 Task: Locate the nearest national wildlife refuge to Baltimore, Maryland, and Washington, DC.
Action: Mouse moved to (154, 88)
Screenshot: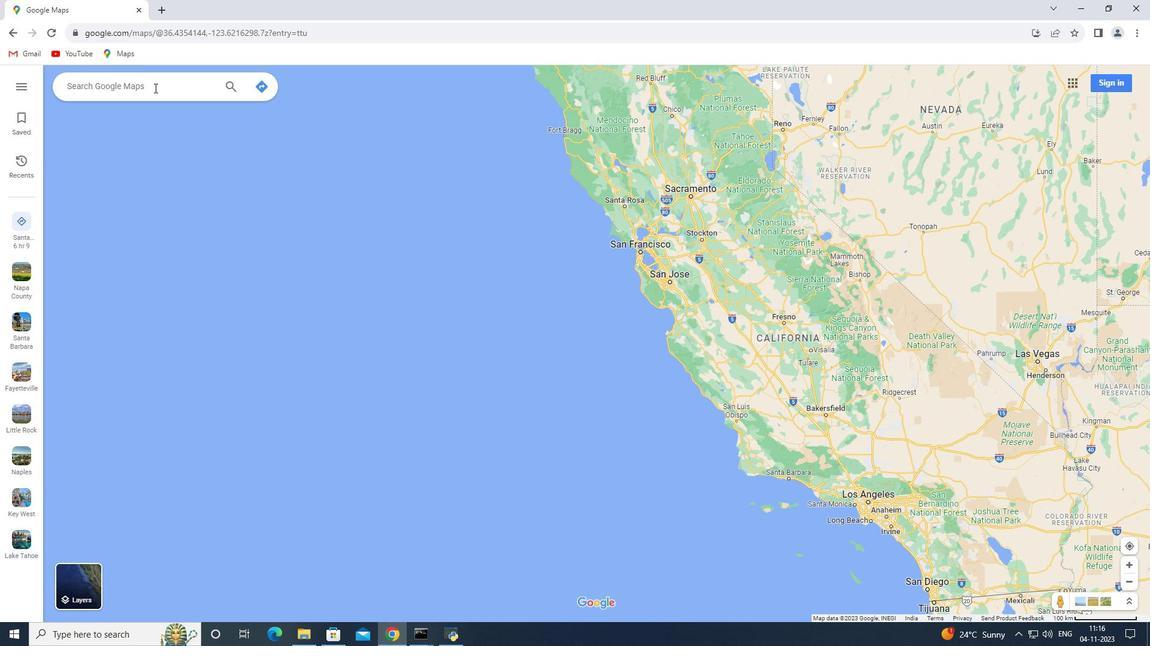 
Action: Mouse pressed left at (154, 88)
Screenshot: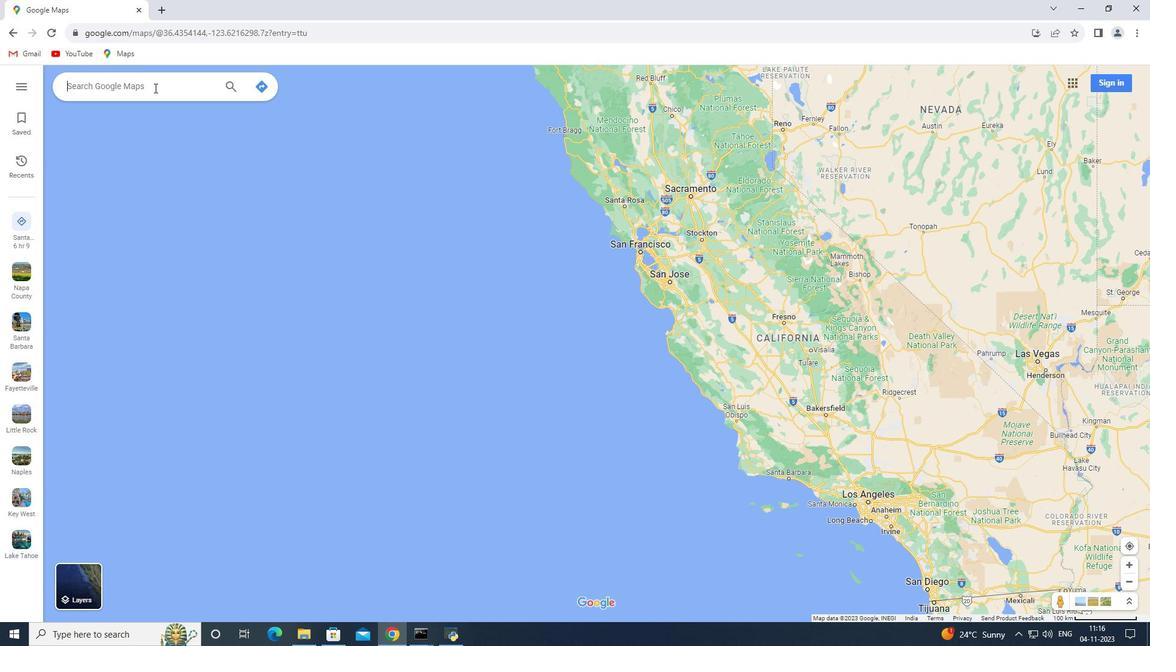 
Action: Key pressed <Key.shift_r><Key.shift_r><Key.shift_r><Key.shift_r><Key.shift_r><Key.shift_r><Key.shift_r><Key.shift_r><Key.shift_r><Key.shift_r><Key.shift_r><Key.shift_r><Key.shift_r><Key.shift_r>Baltimore,<Key.space><Key.shift_r>Maryland<Key.enter>
Screenshot: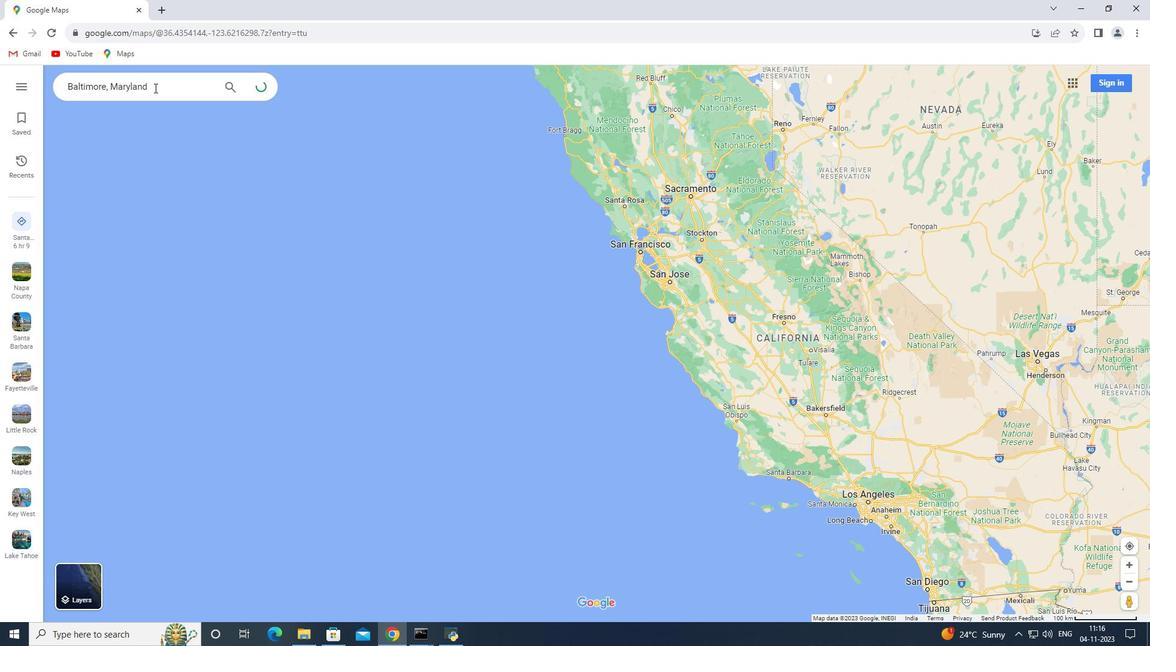 
Action: Mouse moved to (165, 291)
Screenshot: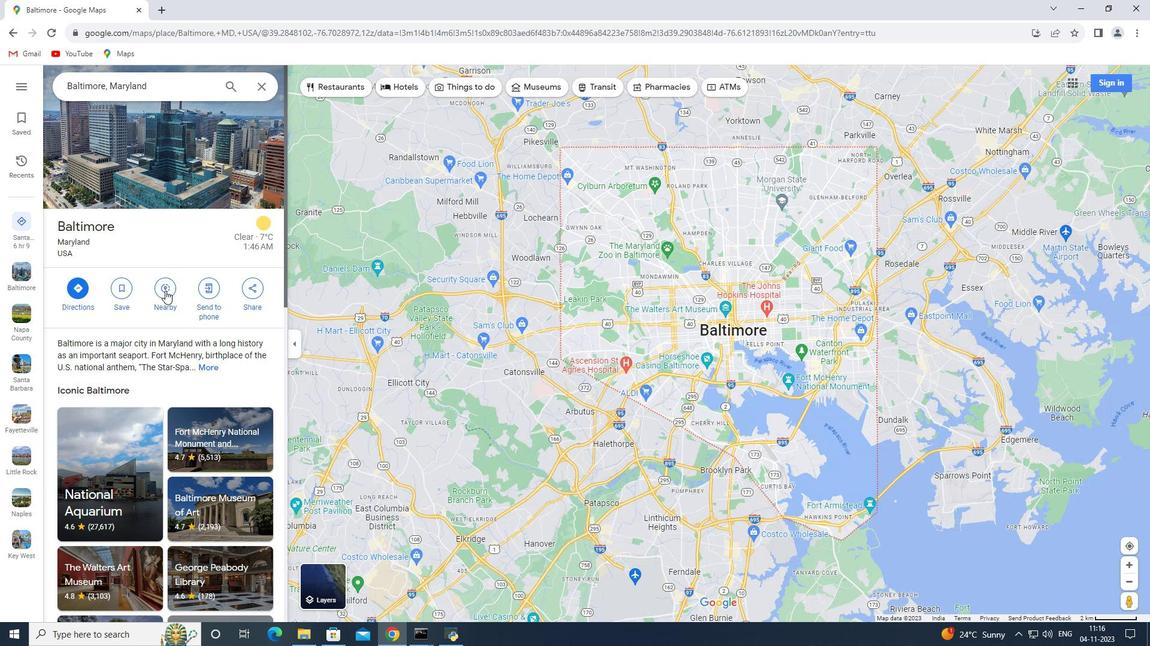 
Action: Mouse pressed left at (165, 291)
Screenshot: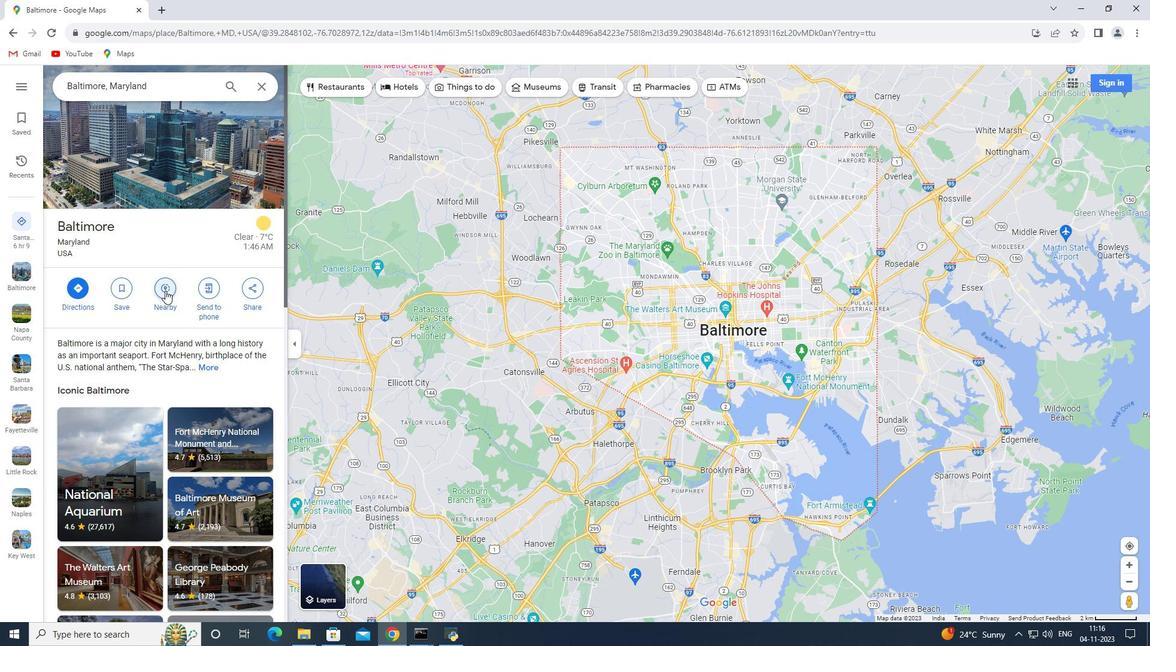 
Action: Key pressed national<Key.space>wildlife<Key.space>refuge<Key.enter>
Screenshot: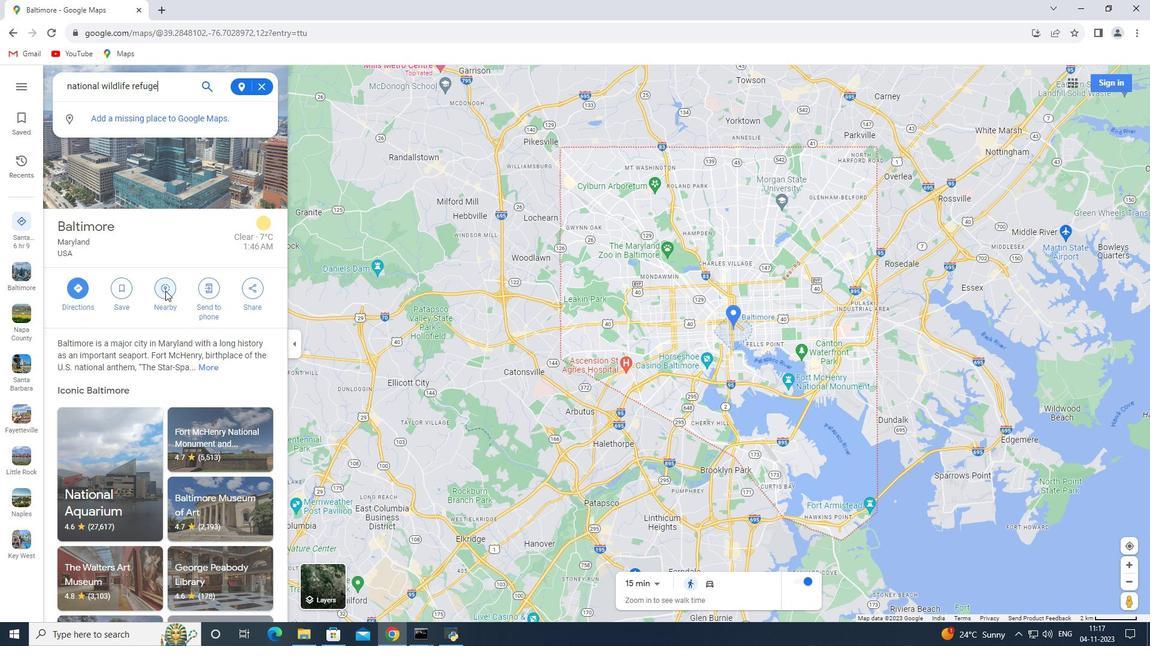 
Action: Mouse moved to (262, 83)
Screenshot: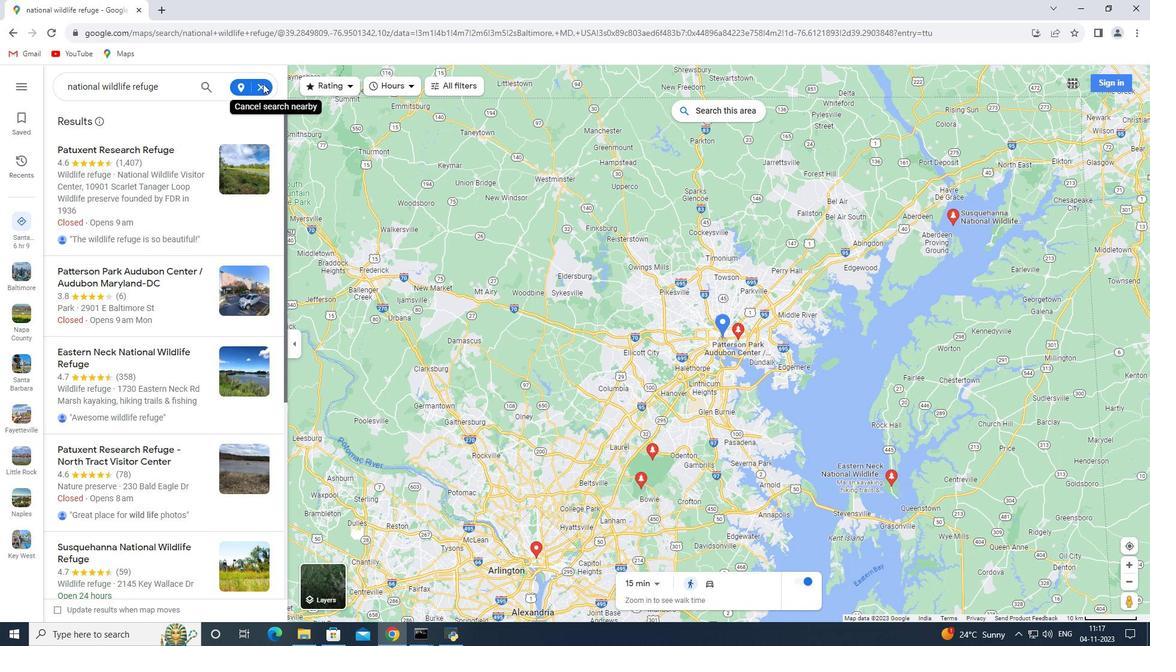 
Action: Mouse pressed left at (262, 83)
Screenshot: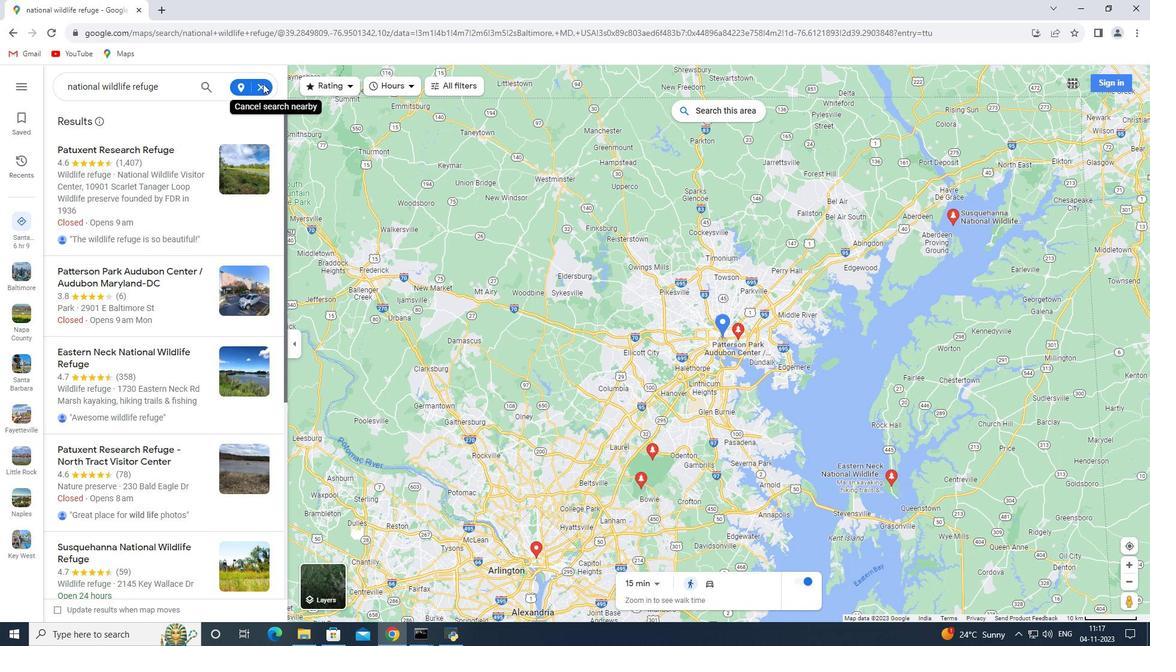
Action: Mouse moved to (261, 86)
Screenshot: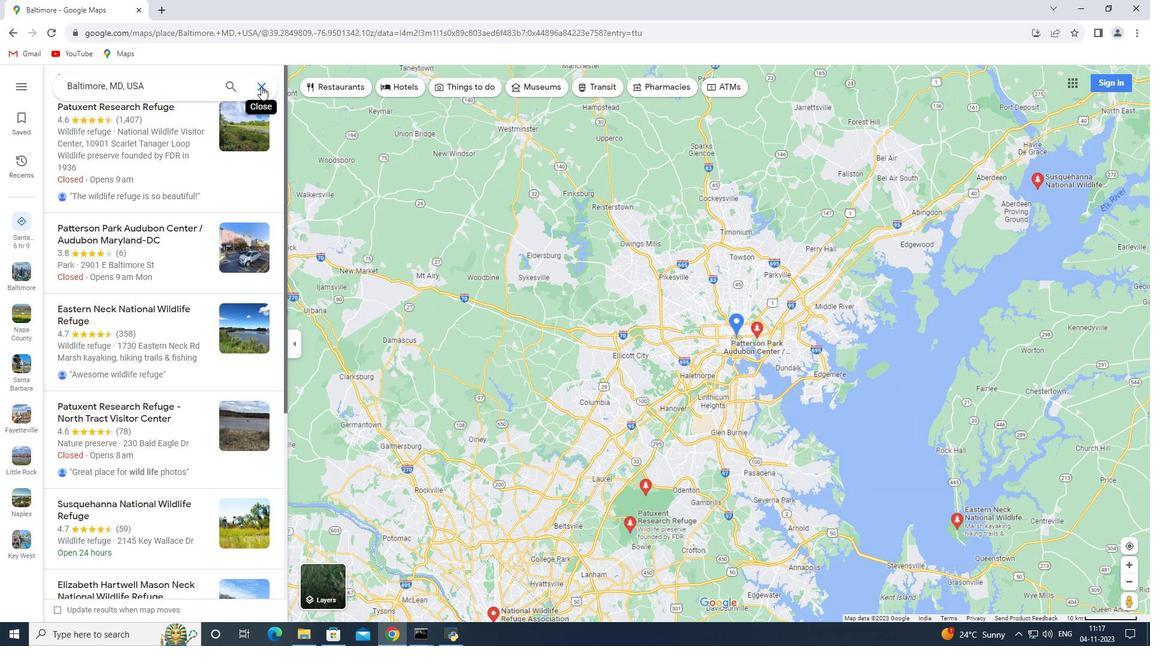 
Action: Mouse pressed left at (261, 86)
Screenshot: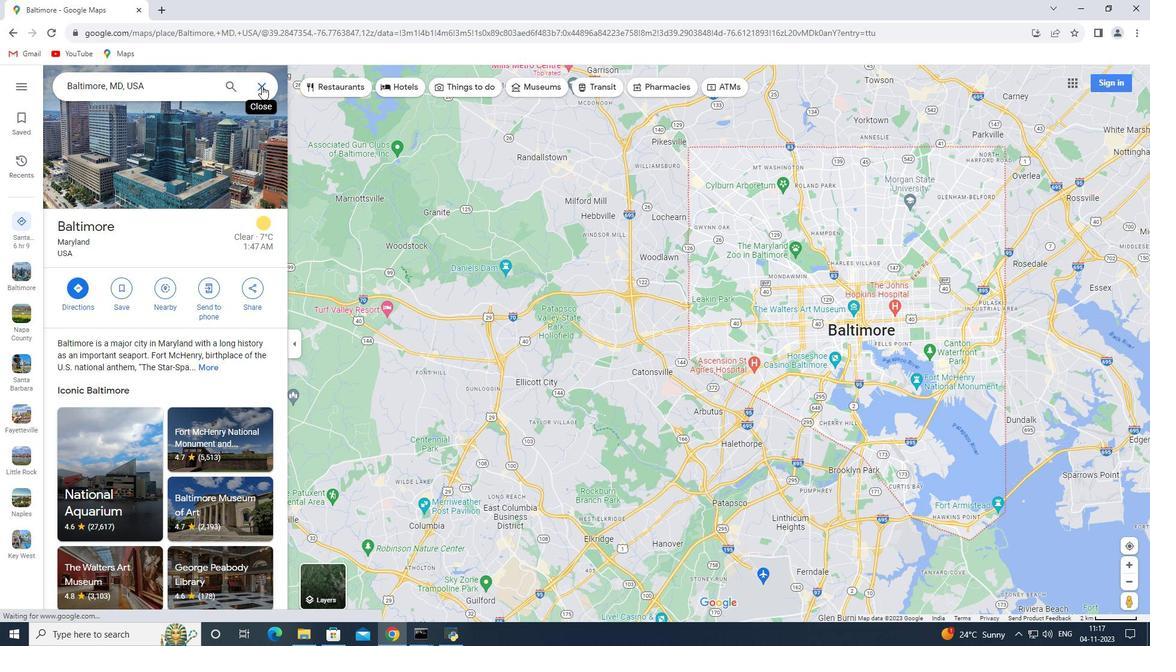
Action: Mouse moved to (256, 87)
Screenshot: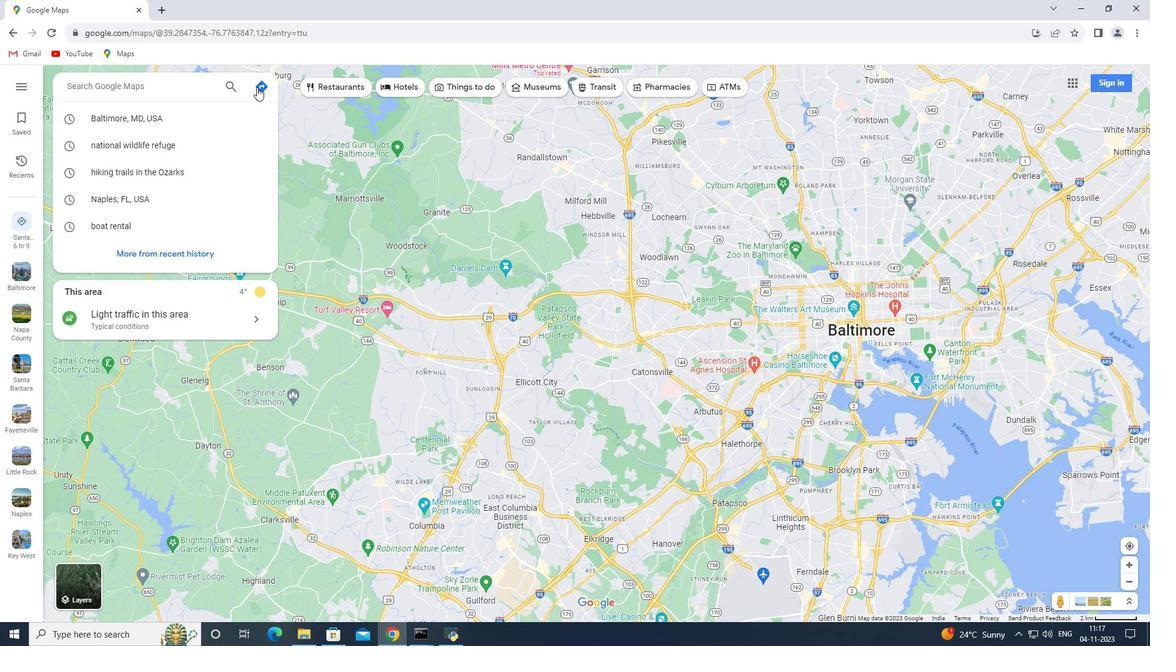 
Action: Key pressed <Key.shift>Washington,<Key.space><Key.shift>Dc<Key.backspace><Key.shift><Key.shift><Key.shift><Key.shift><Key.shift><Key.shift><Key.shift>C<Key.enter>
Screenshot: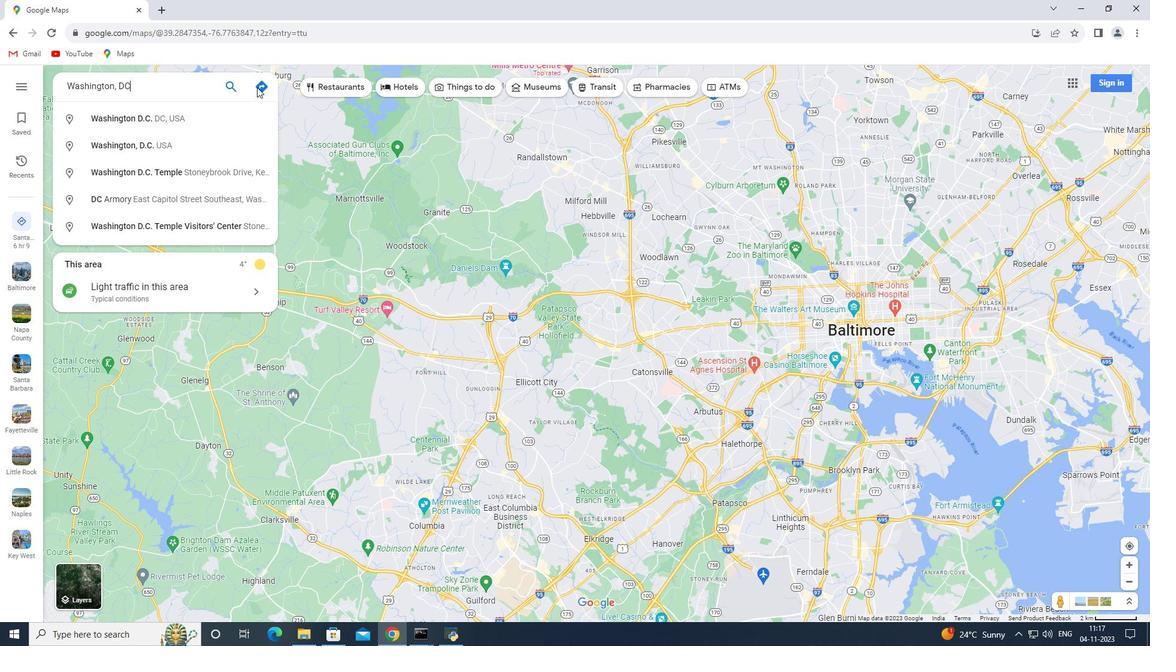 
Action: Mouse moved to (162, 298)
Screenshot: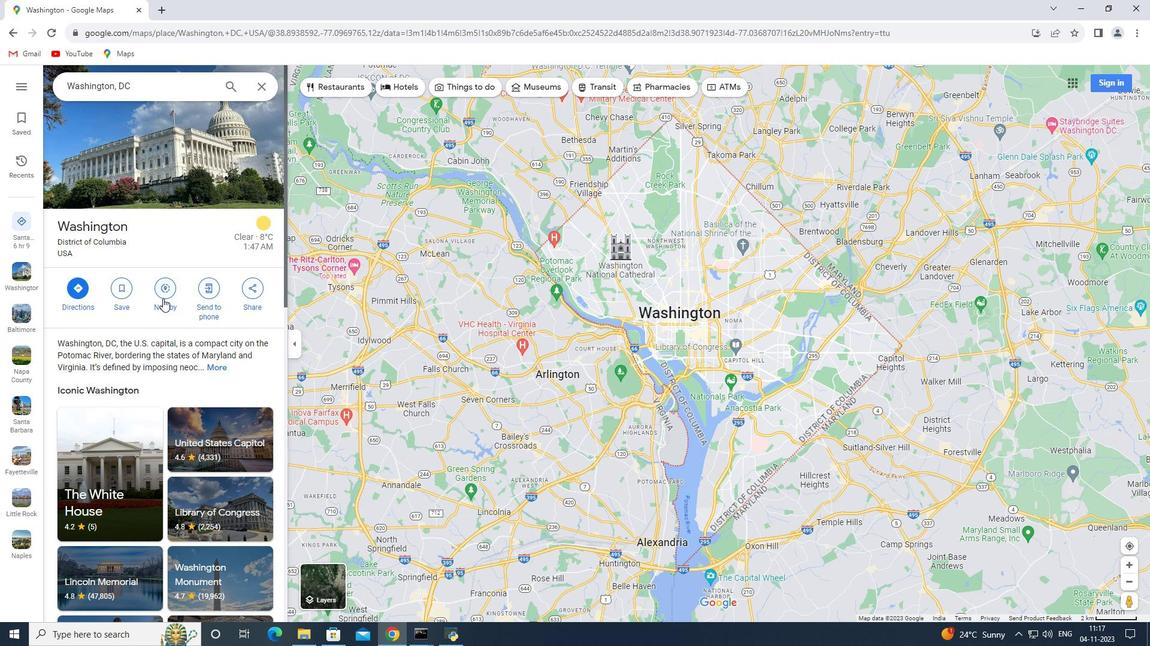 
Action: Mouse pressed left at (162, 298)
Screenshot: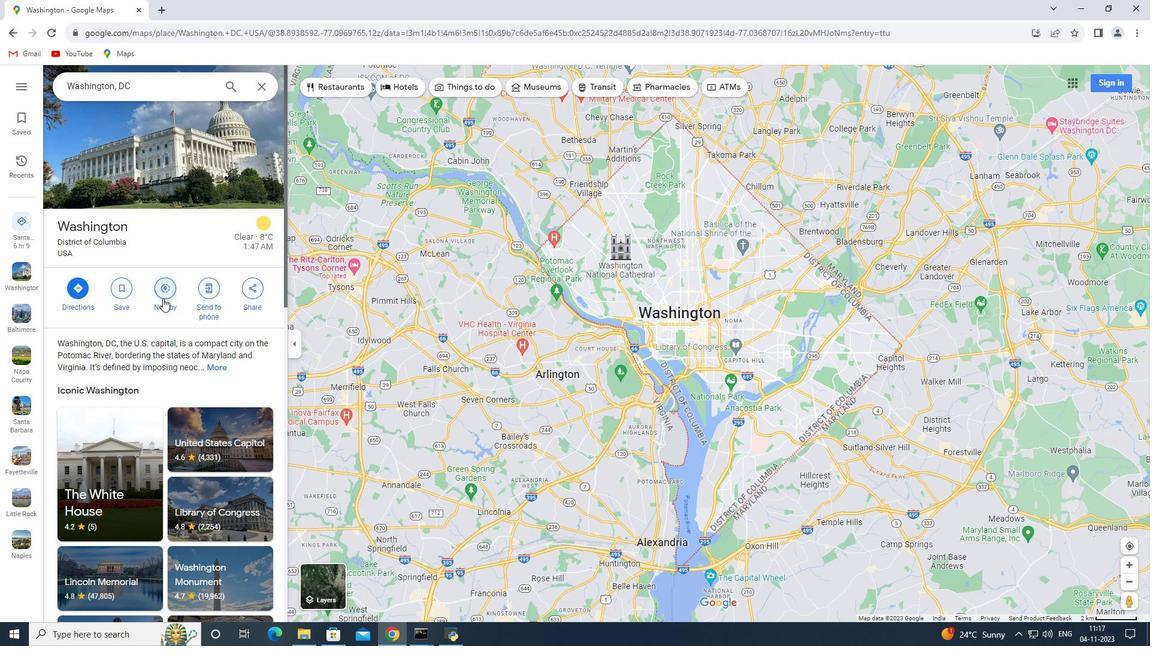
Action: Key pressed <Key.backspace>wildlife<Key.space>refuge<Key.enter>
Screenshot: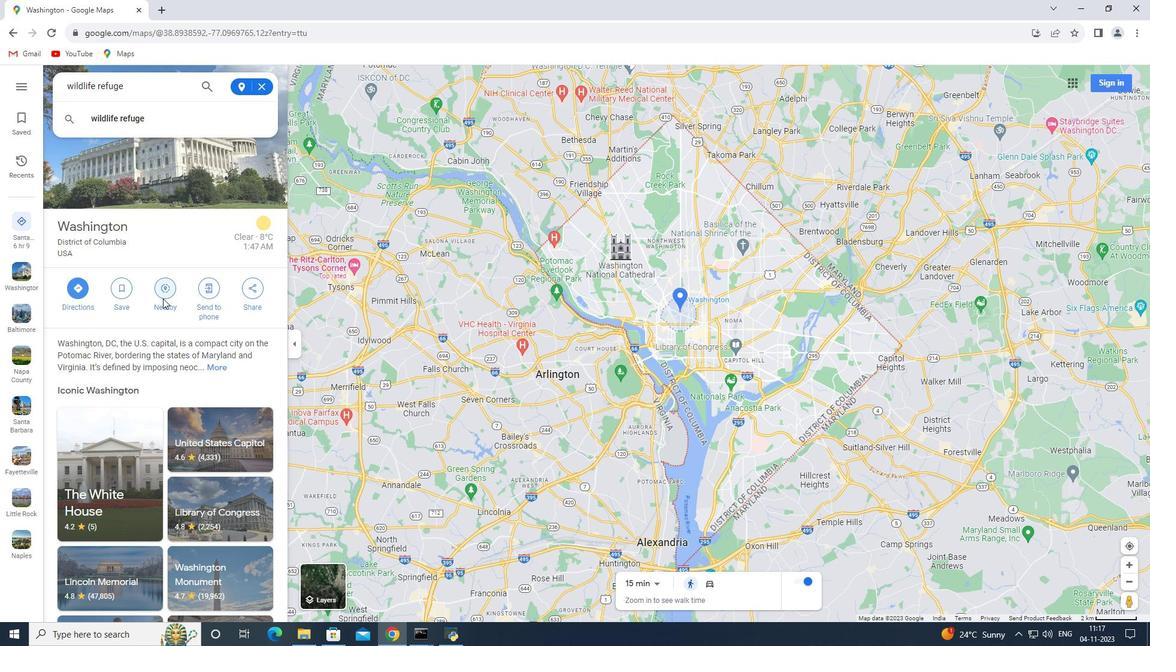 
